 Task: Create Card Litigation Planning Review in Board Customer Advocacy Tips to Workspace Editing and Proofreading. Create Card Travel Review in Board Email Marketing Engagement Optimization to Workspace Editing and Proofreading. Create Card Litigation Execution Review in Board Market Segmentation and Targeting Plan Implementation to Workspace Editing and Proofreading
Action: Mouse moved to (668, 178)
Screenshot: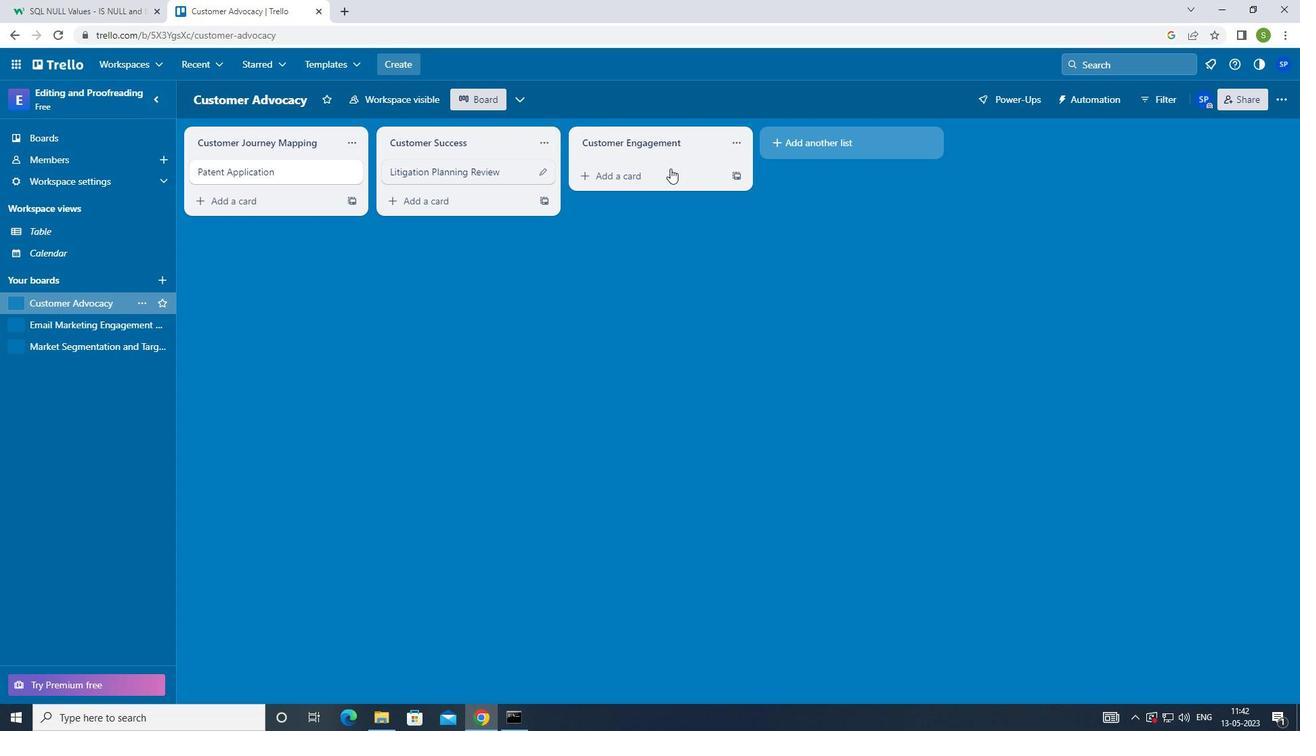 
Action: Mouse pressed left at (668, 178)
Screenshot: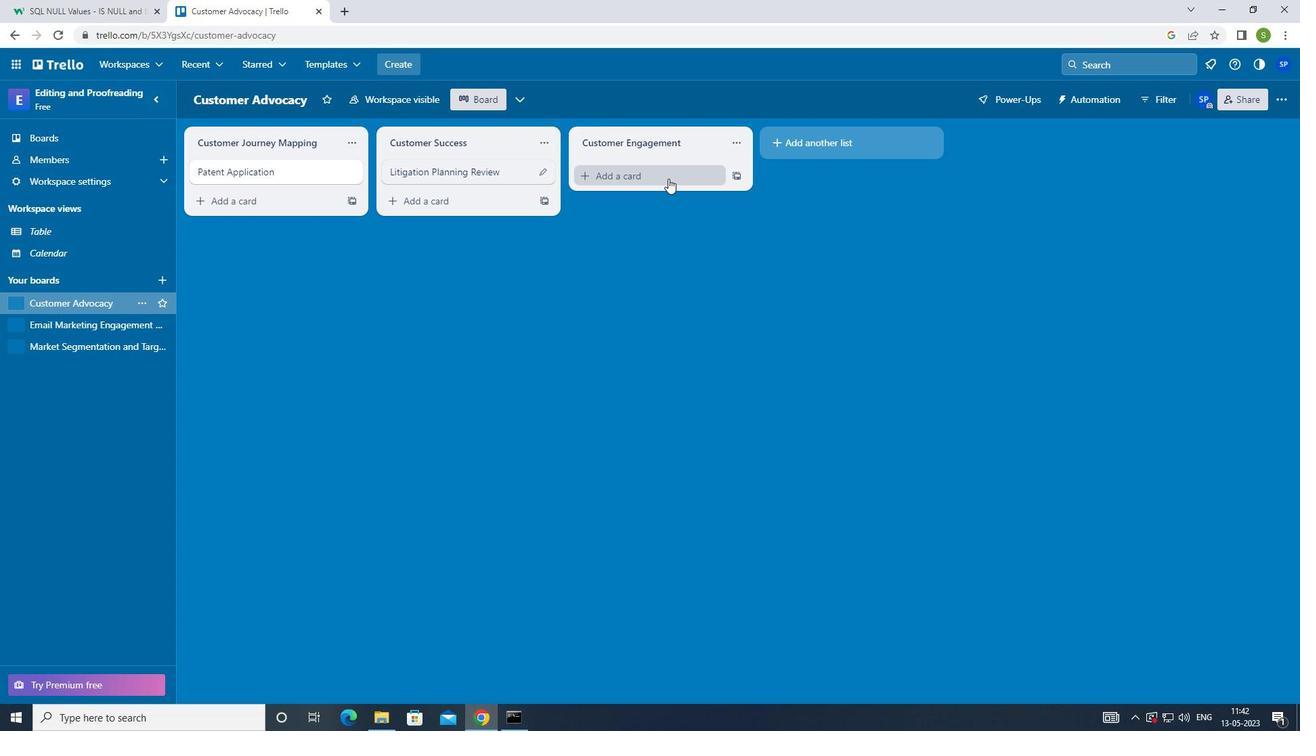 
Action: Mouse moved to (638, 350)
Screenshot: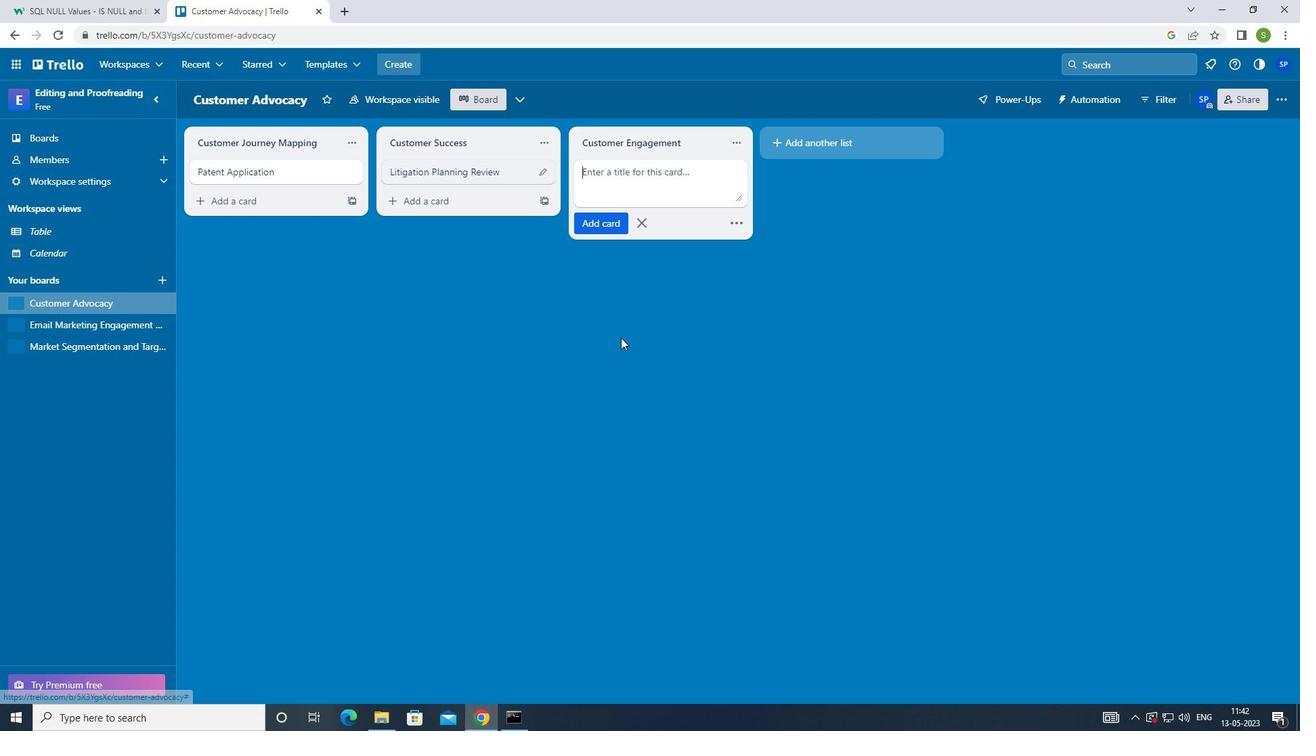 
Action: Key pressed <Key.shift><Key.shift>LITIGATION<Key.space>PLANNING<Key.enter>
Screenshot: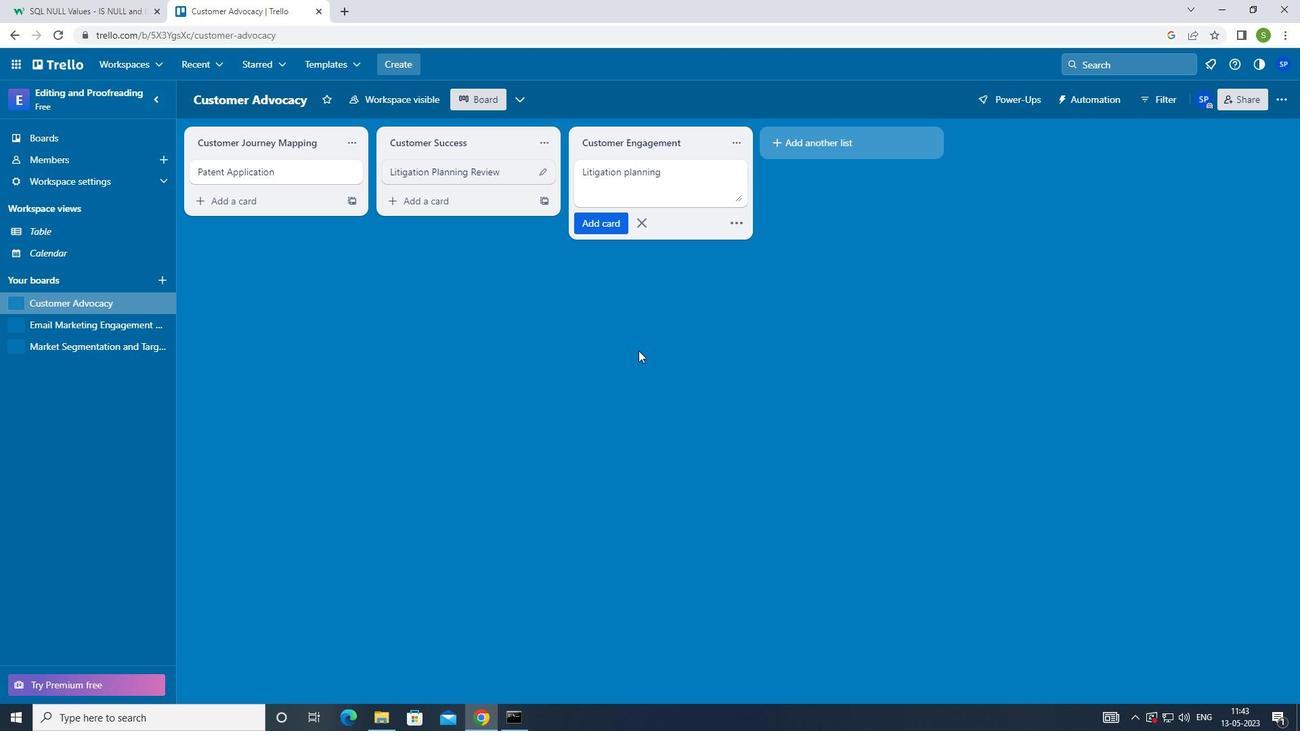 
Action: Mouse moved to (126, 325)
Screenshot: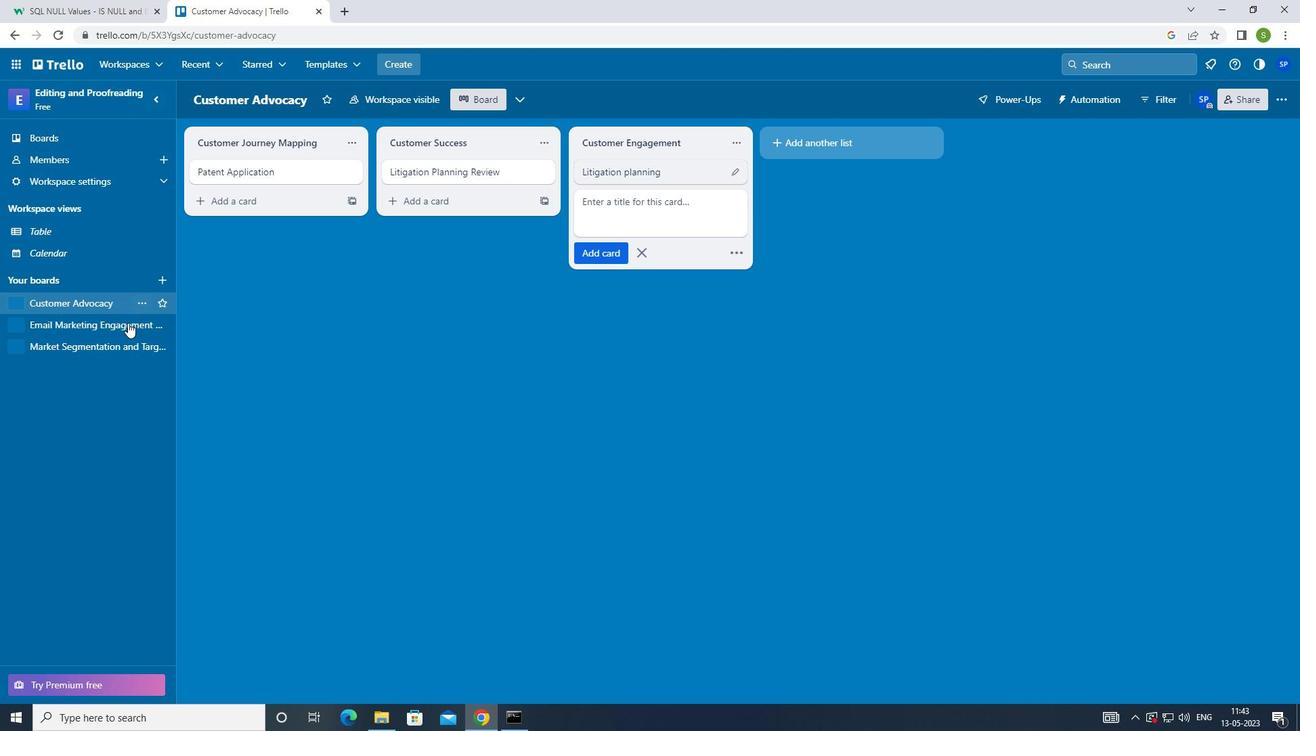 
Action: Mouse pressed left at (126, 325)
Screenshot: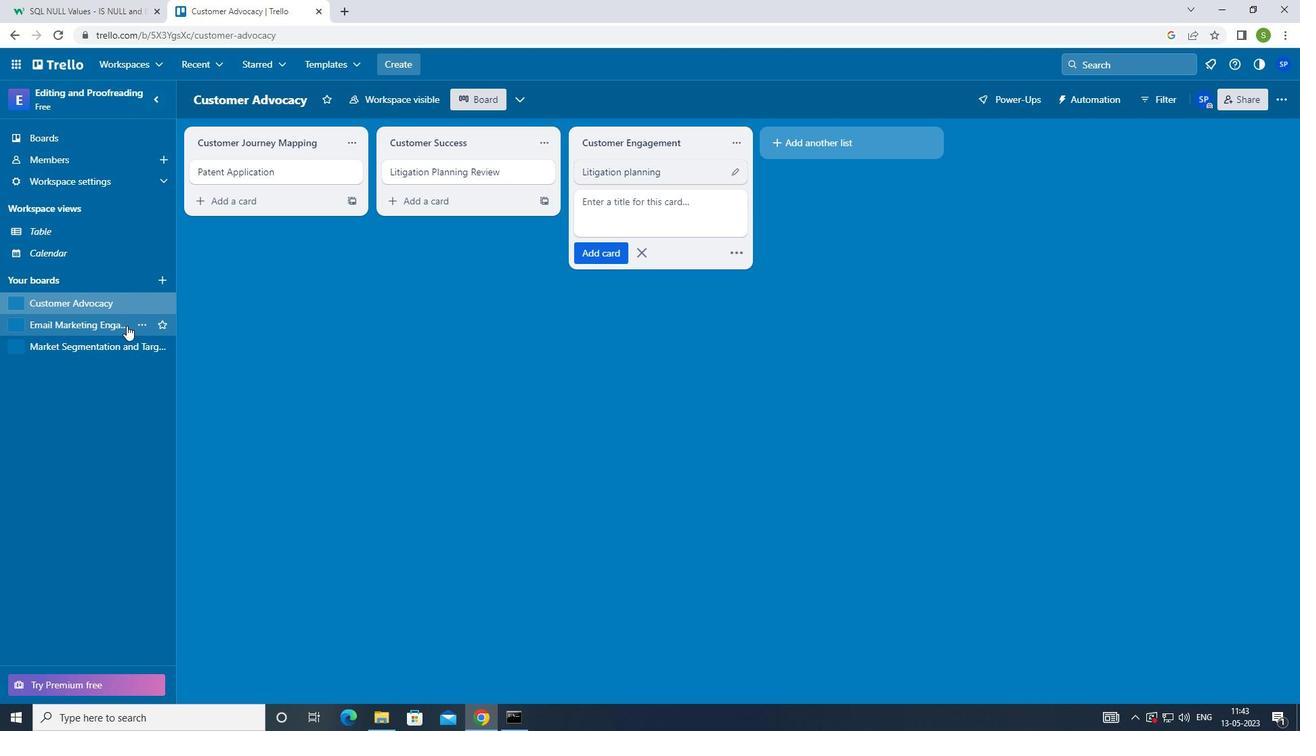 
Action: Mouse moved to (631, 174)
Screenshot: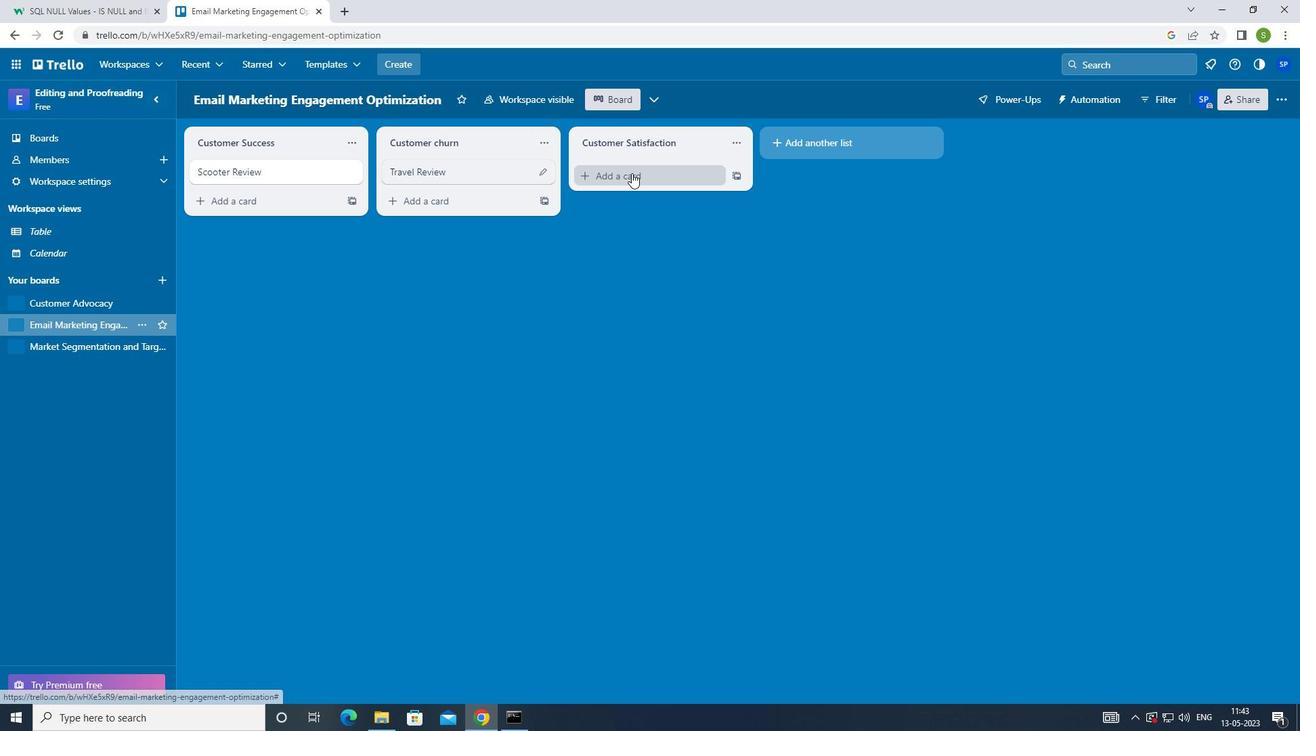 
Action: Mouse pressed left at (631, 174)
Screenshot: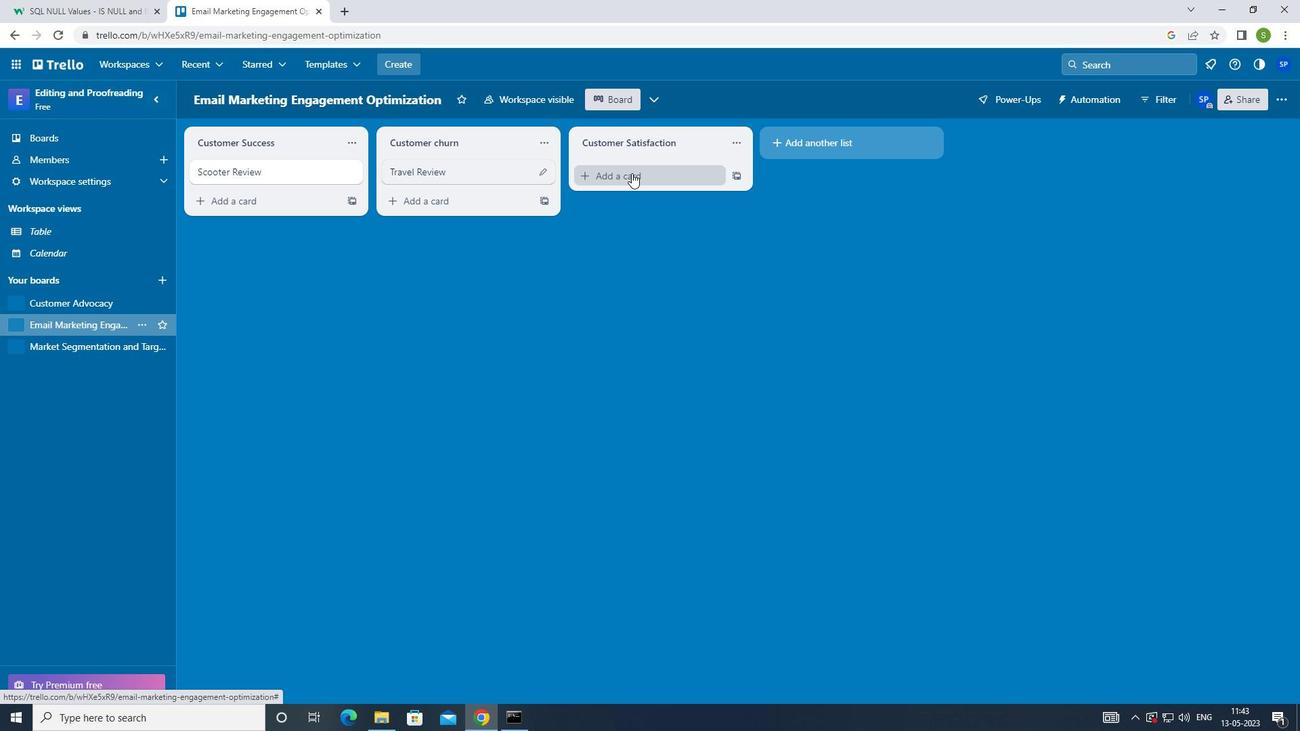 
Action: Mouse moved to (647, 328)
Screenshot: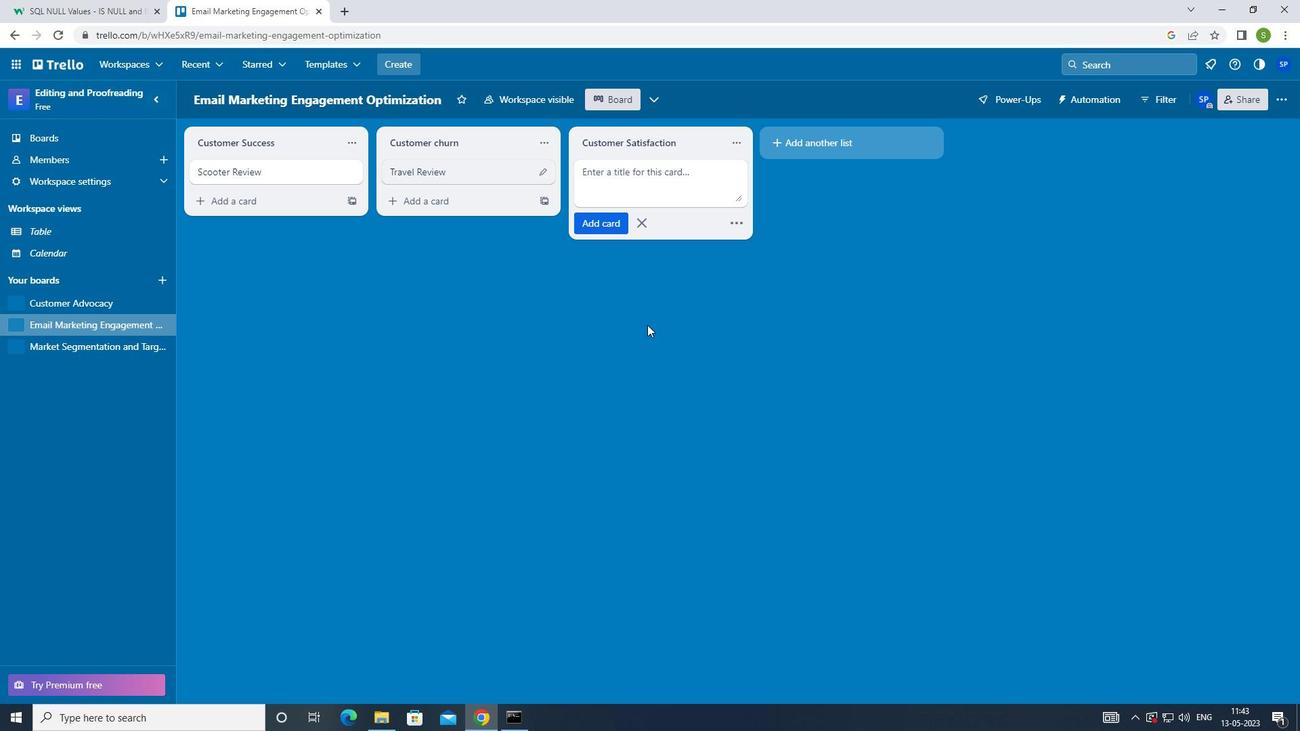 
Action: Key pressed <Key.shift>TRAVEL<Key.space><Key.shift>REVIEW
Screenshot: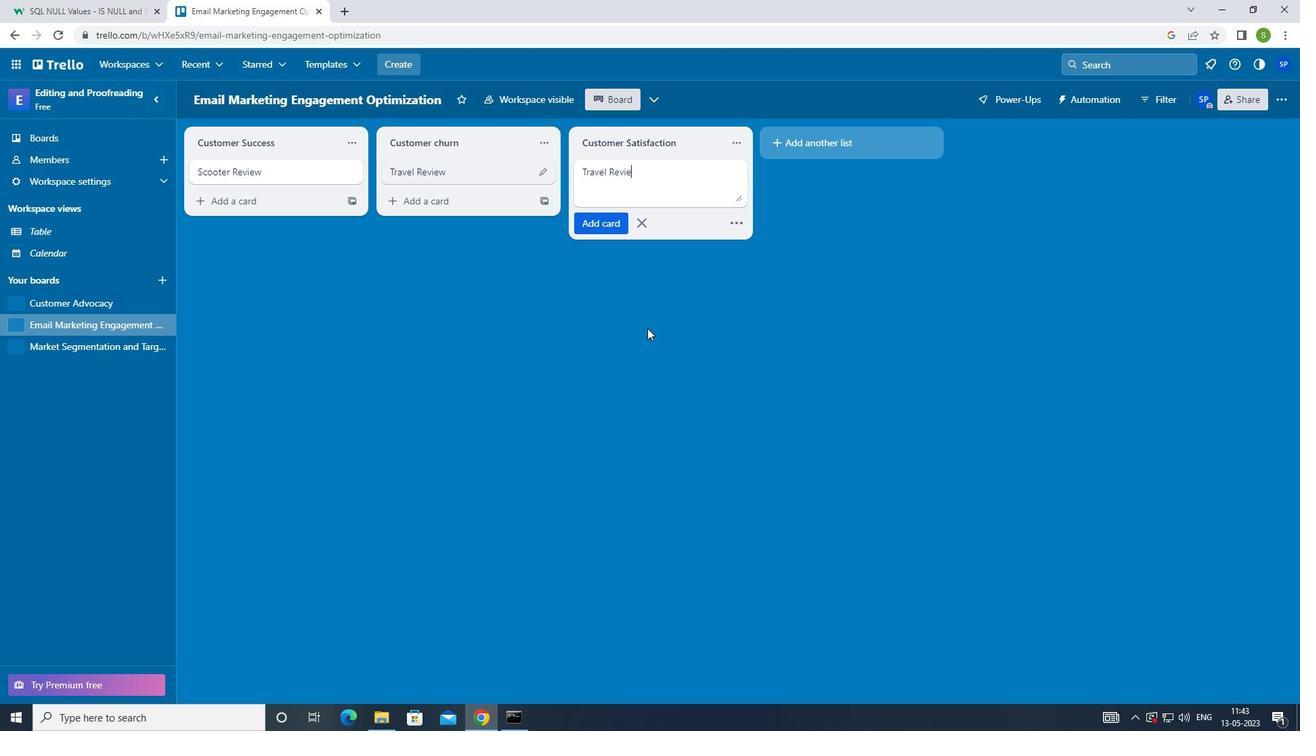 
Action: Mouse moved to (643, 296)
Screenshot: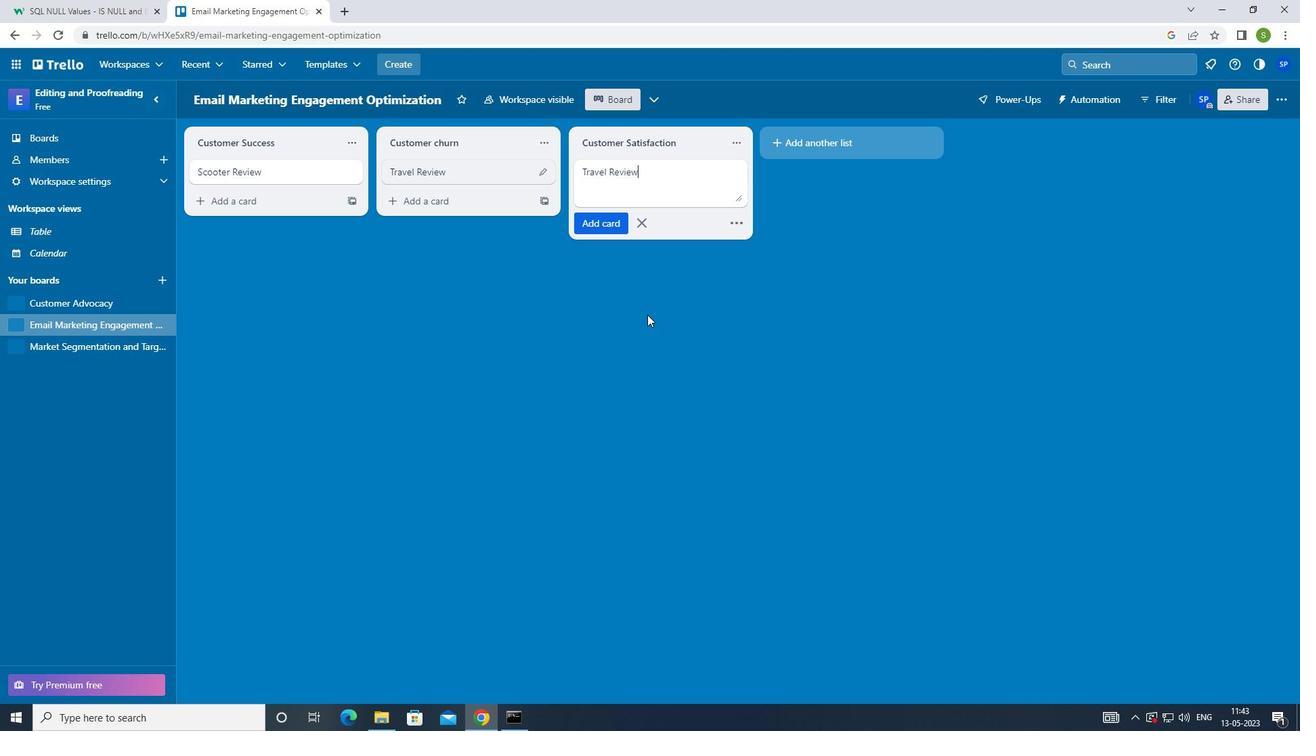 
Action: Key pressed <Key.enter>
Screenshot: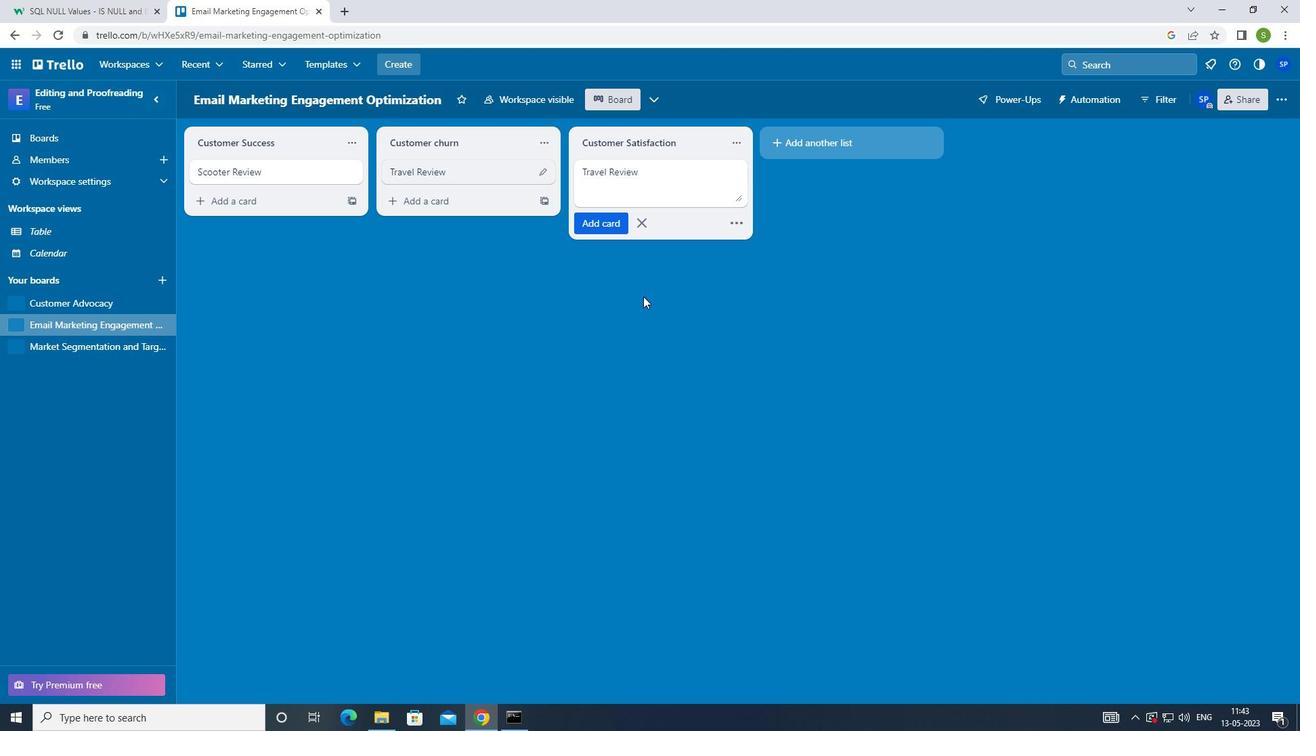 
Action: Mouse moved to (86, 350)
Screenshot: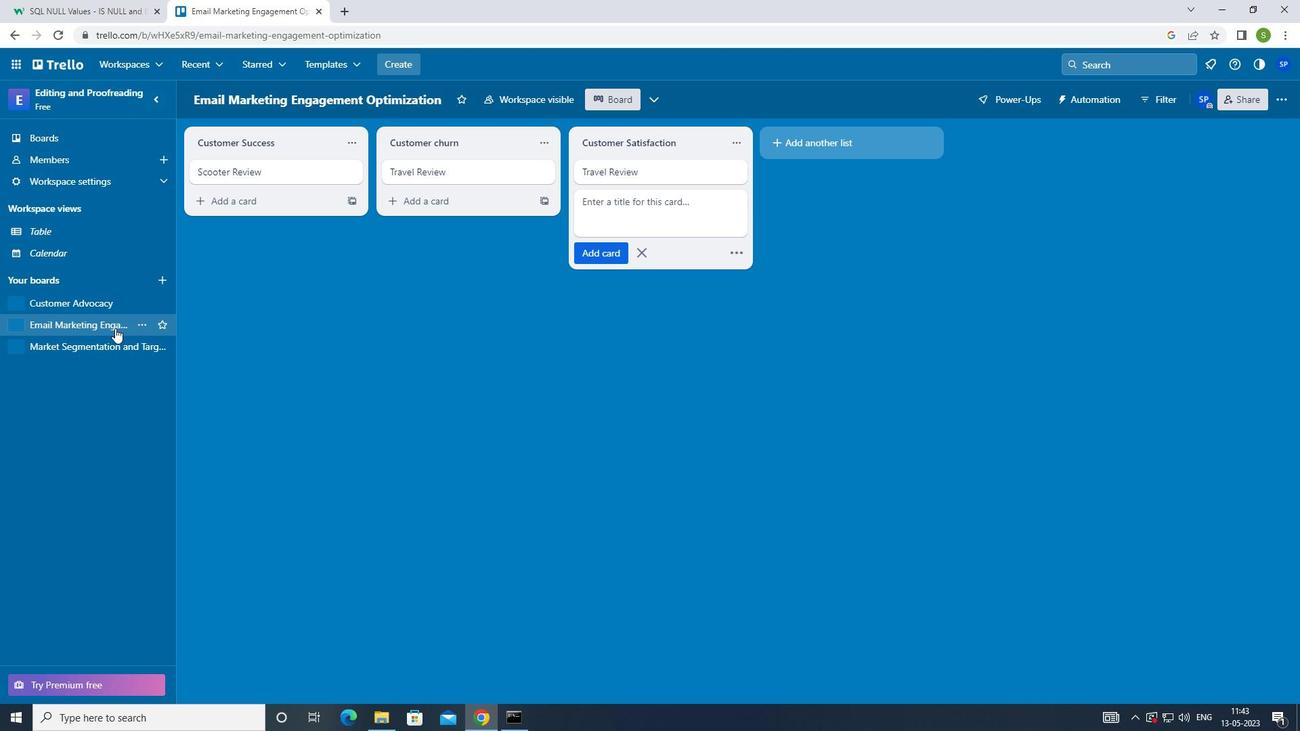 
Action: Mouse pressed left at (86, 350)
Screenshot: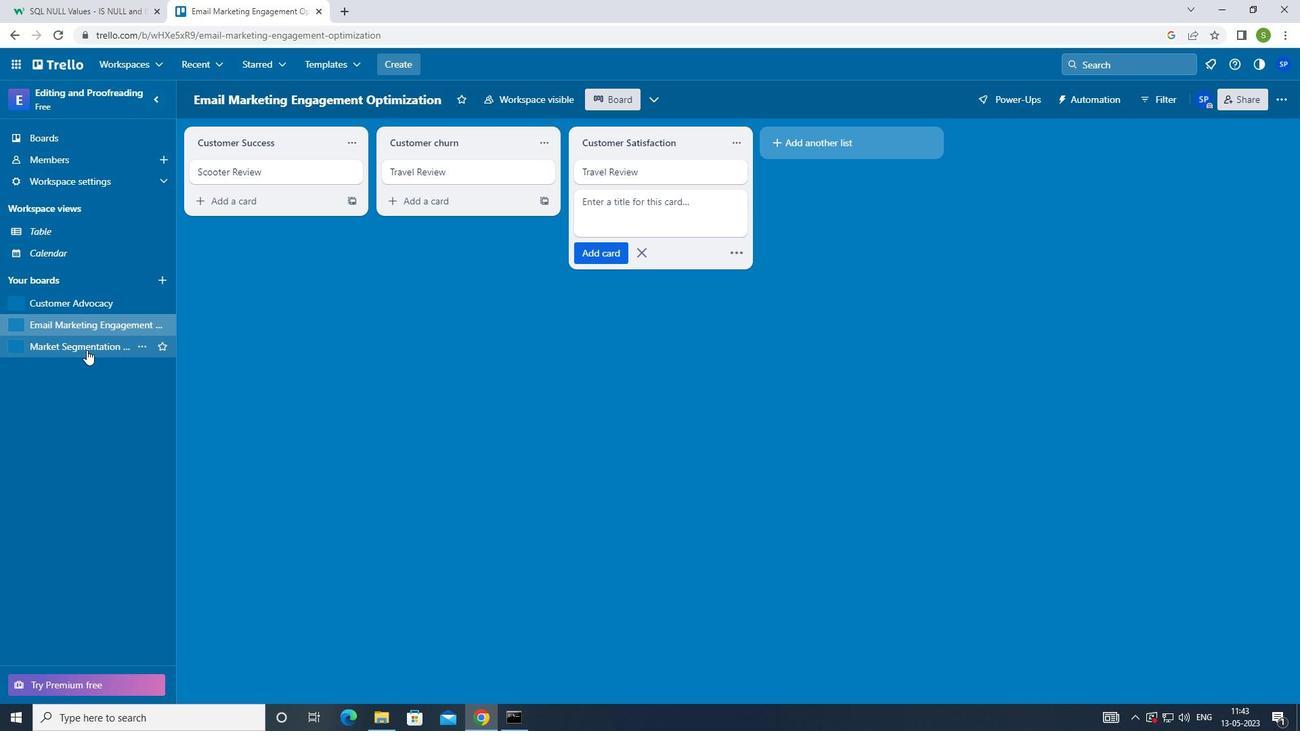 
Action: Mouse moved to (629, 171)
Screenshot: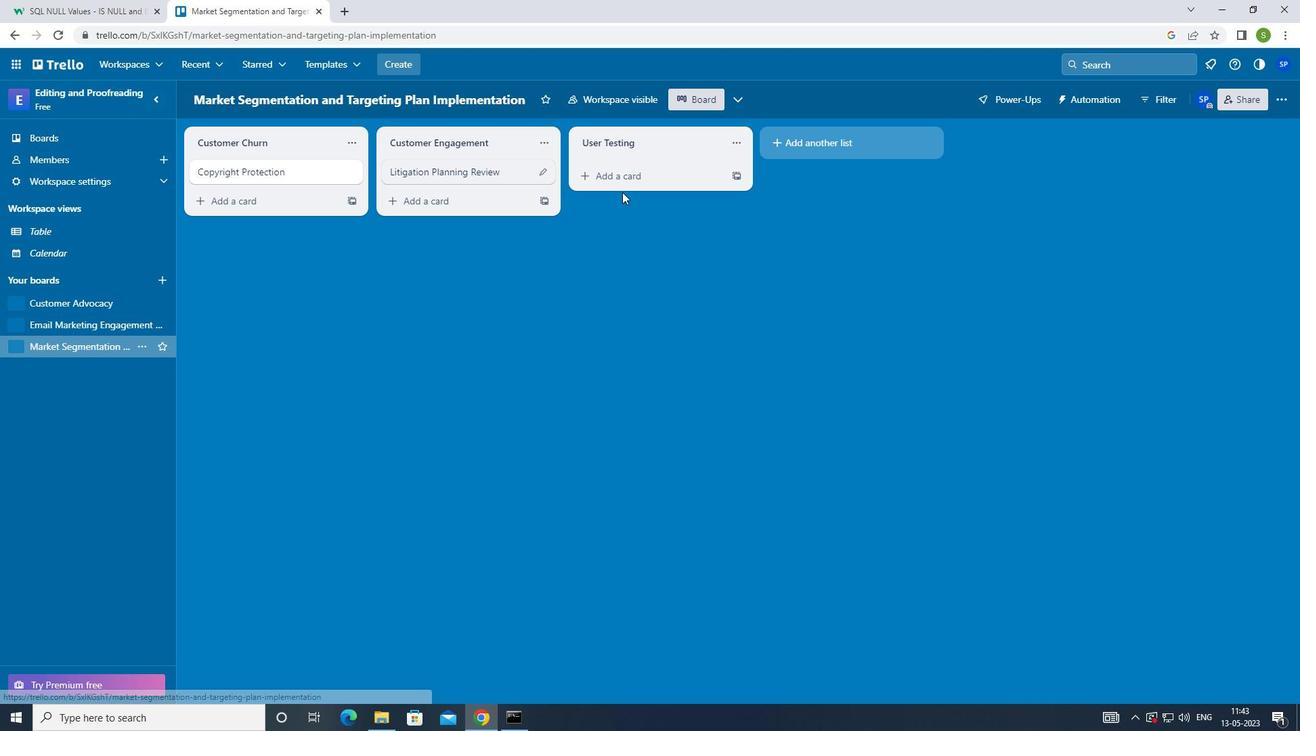 
Action: Mouse pressed left at (629, 171)
Screenshot: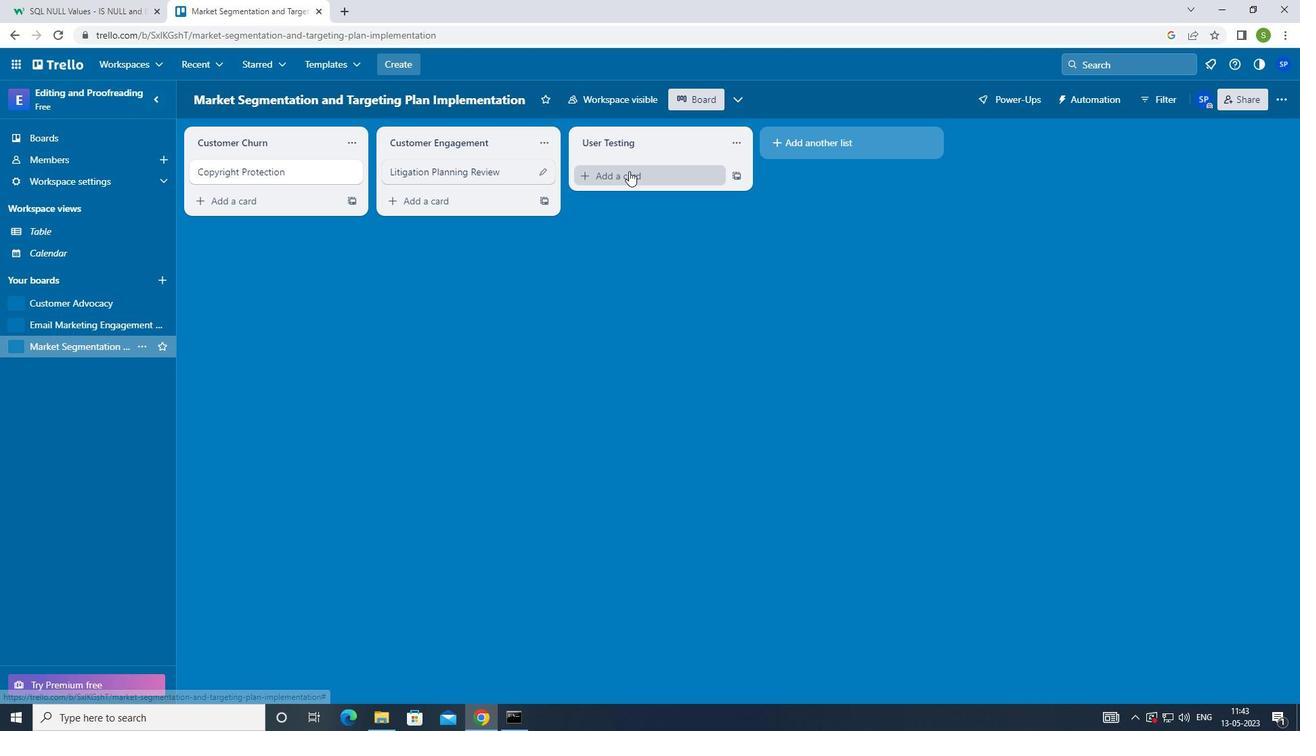 
Action: Mouse moved to (547, 403)
Screenshot: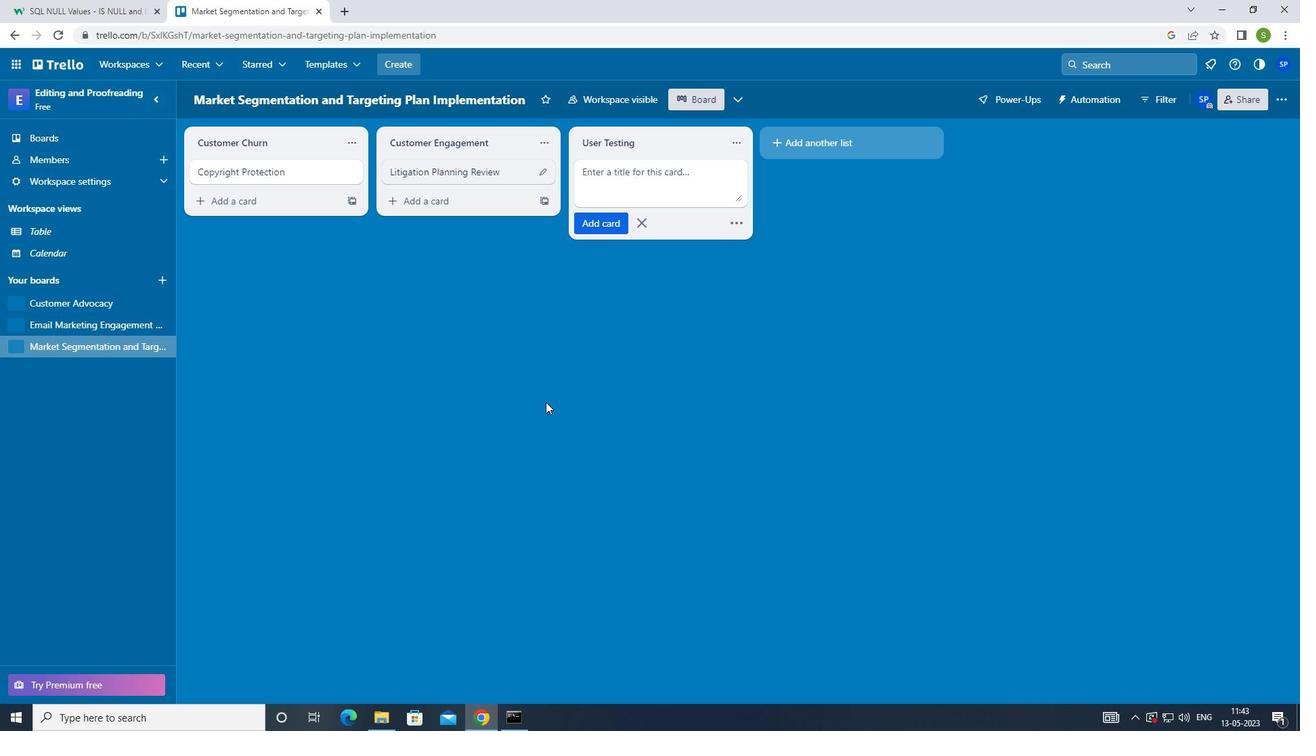 
Action: Key pressed <Key.shift>LITIGATION<Key.space><Key.shift>PLANNING<Key.space><Key.shift>REVIEW<Key.enter><Key.f8>
Screenshot: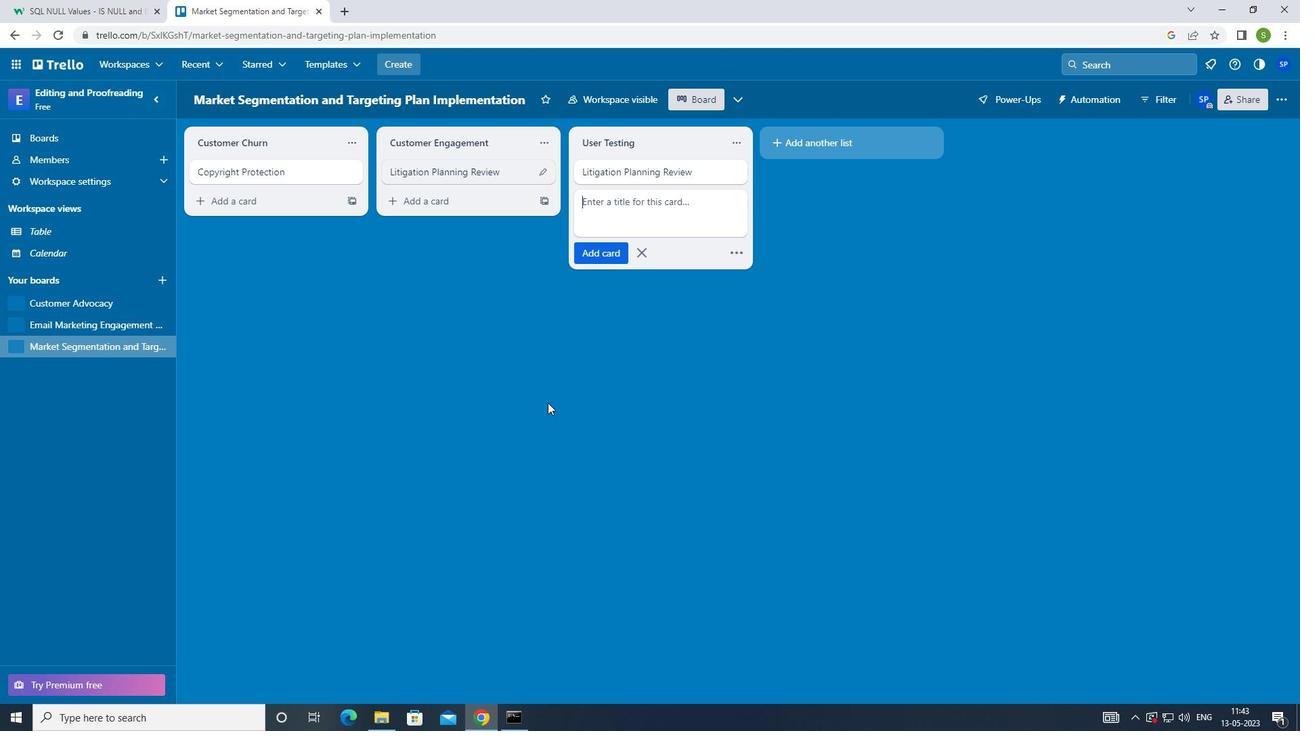 
